 Task: Create Workspace Corporate Legal Services Workspace description Manage and track company software and technology licenses. Workspace type Education
Action: Mouse moved to (433, 89)
Screenshot: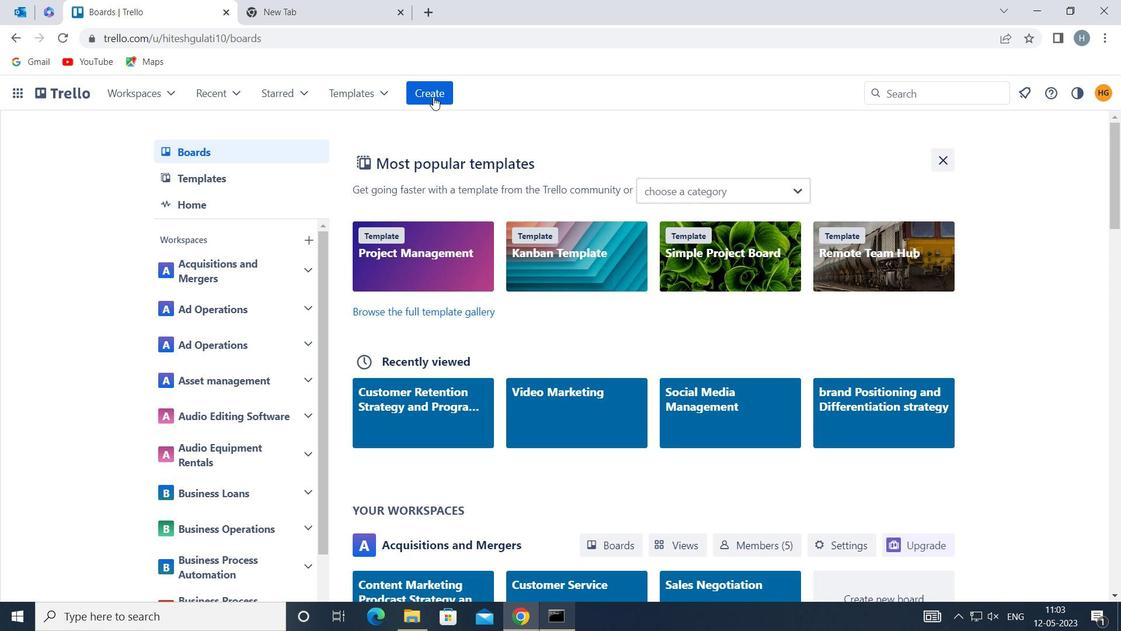 
Action: Mouse pressed left at (433, 89)
Screenshot: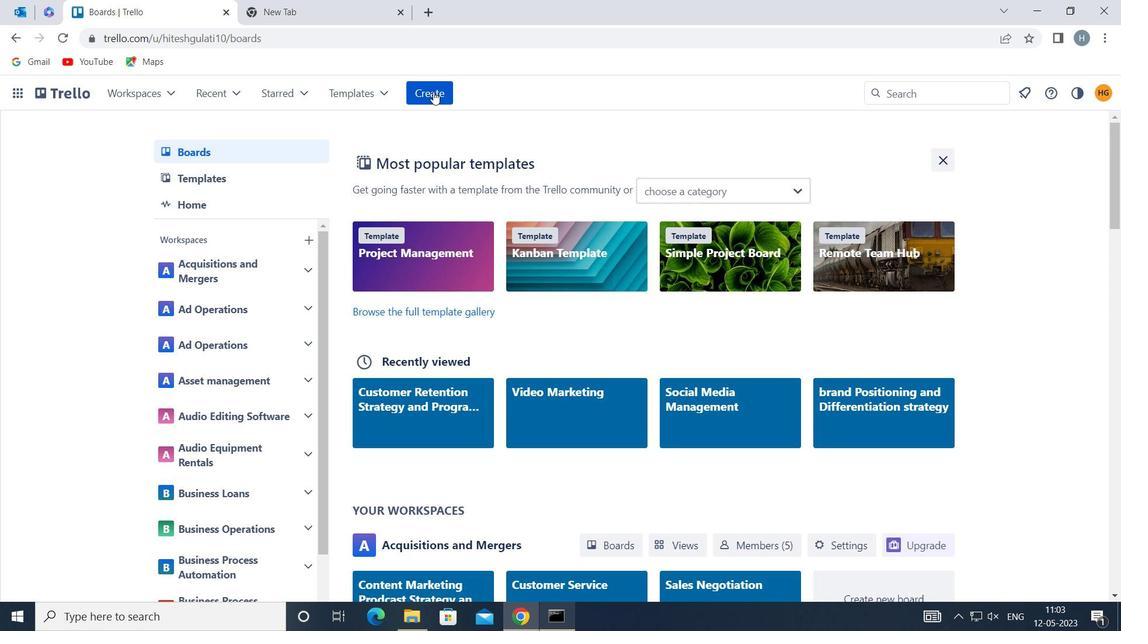 
Action: Mouse moved to (499, 244)
Screenshot: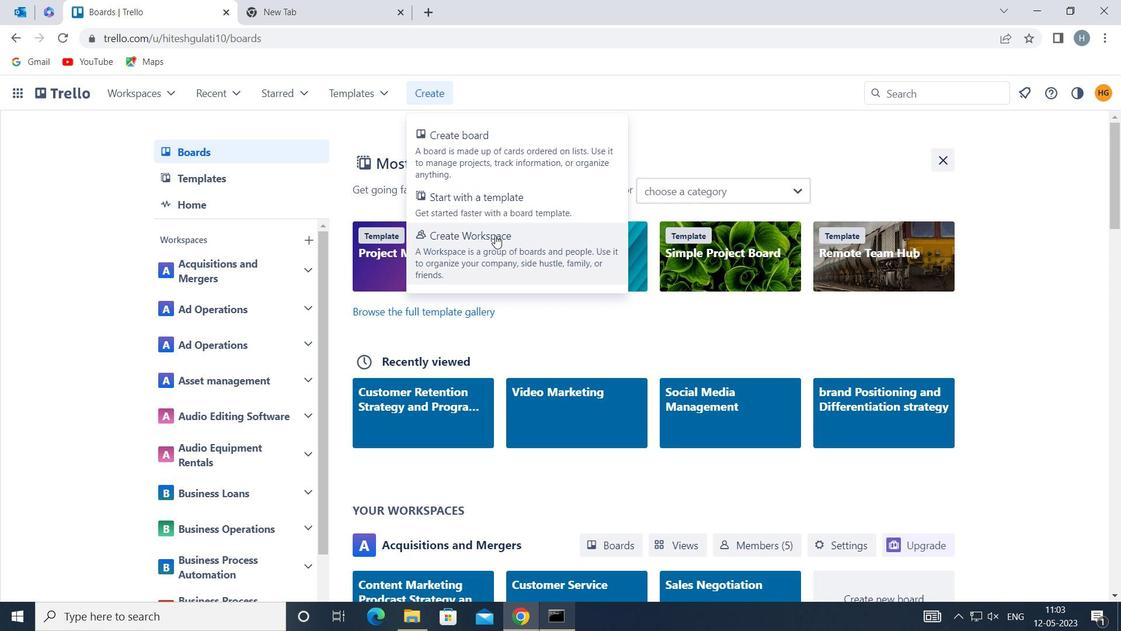 
Action: Mouse pressed left at (499, 244)
Screenshot: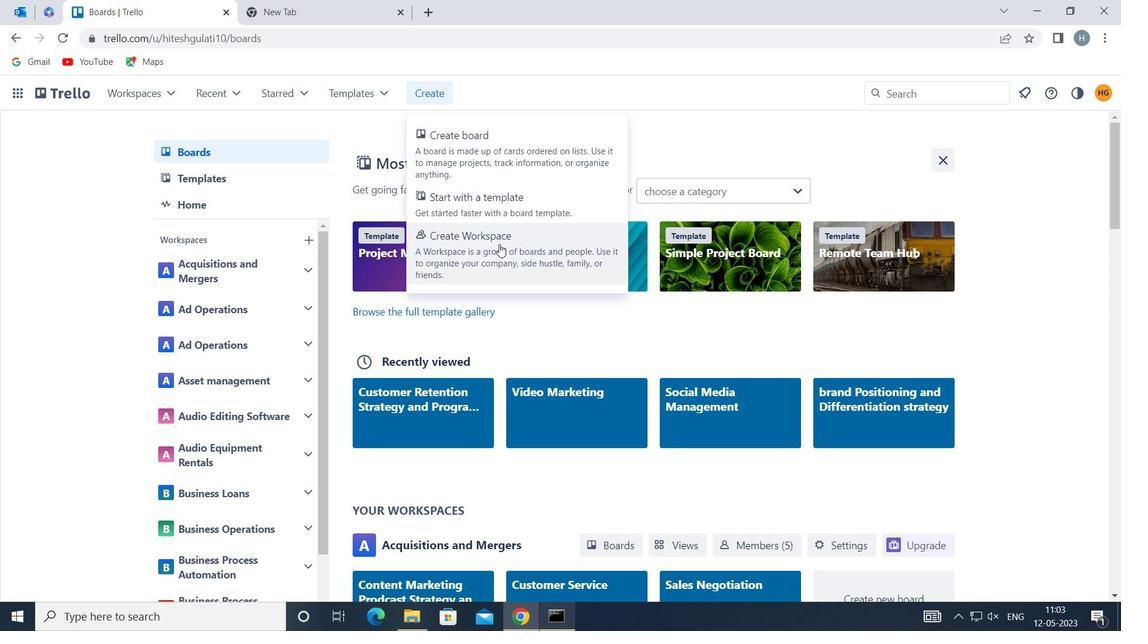 
Action: Mouse moved to (424, 271)
Screenshot: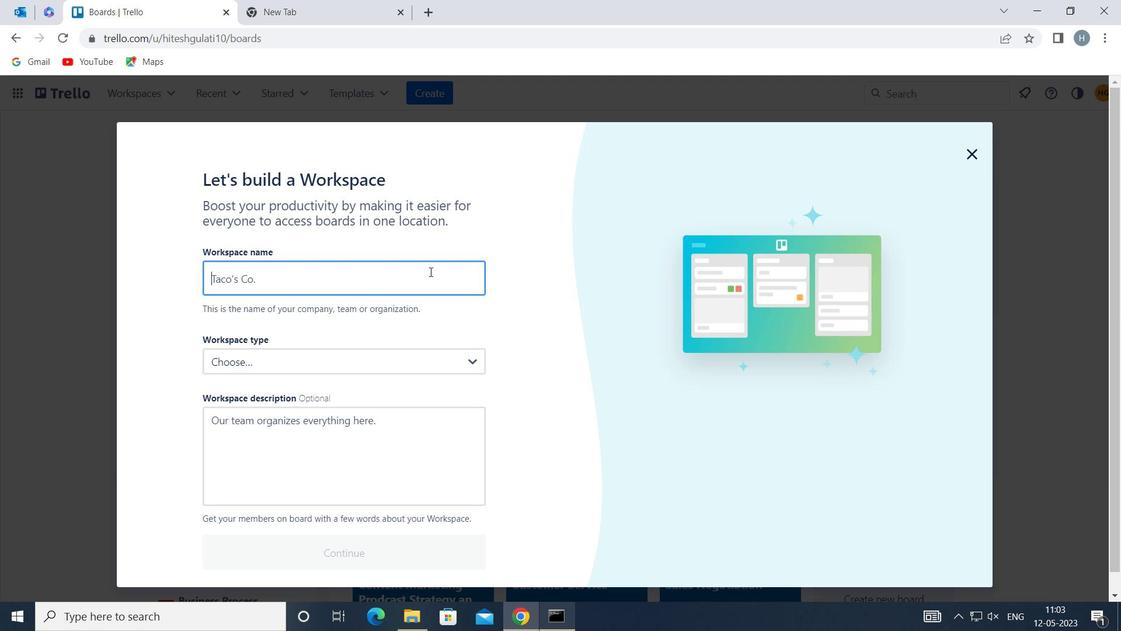 
Action: Mouse pressed left at (424, 271)
Screenshot: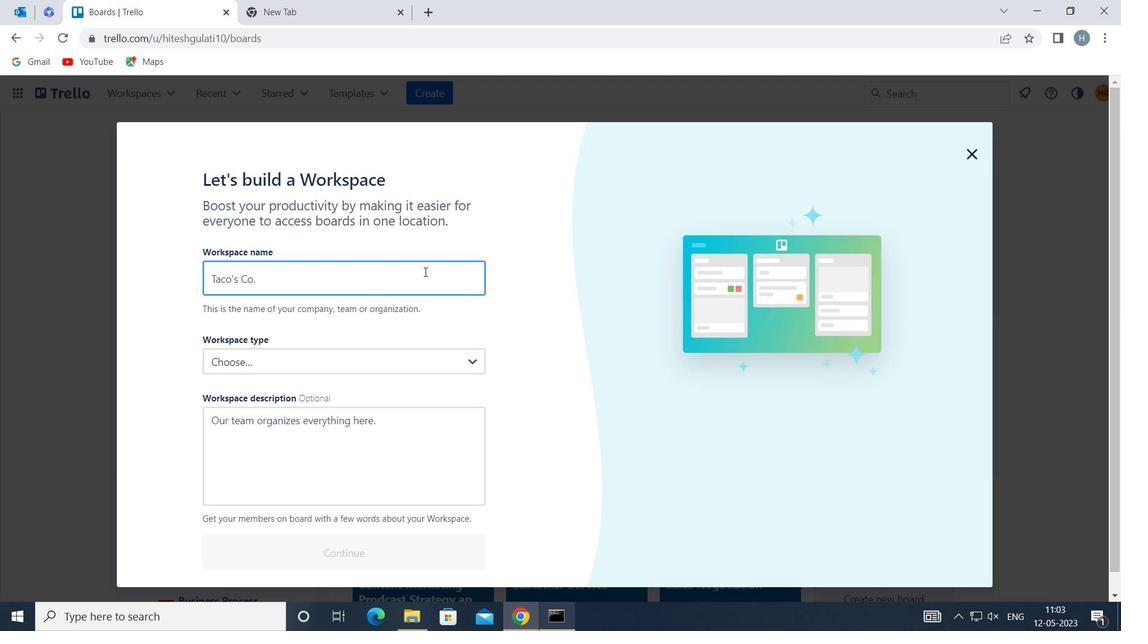 
Action: Mouse moved to (423, 271)
Screenshot: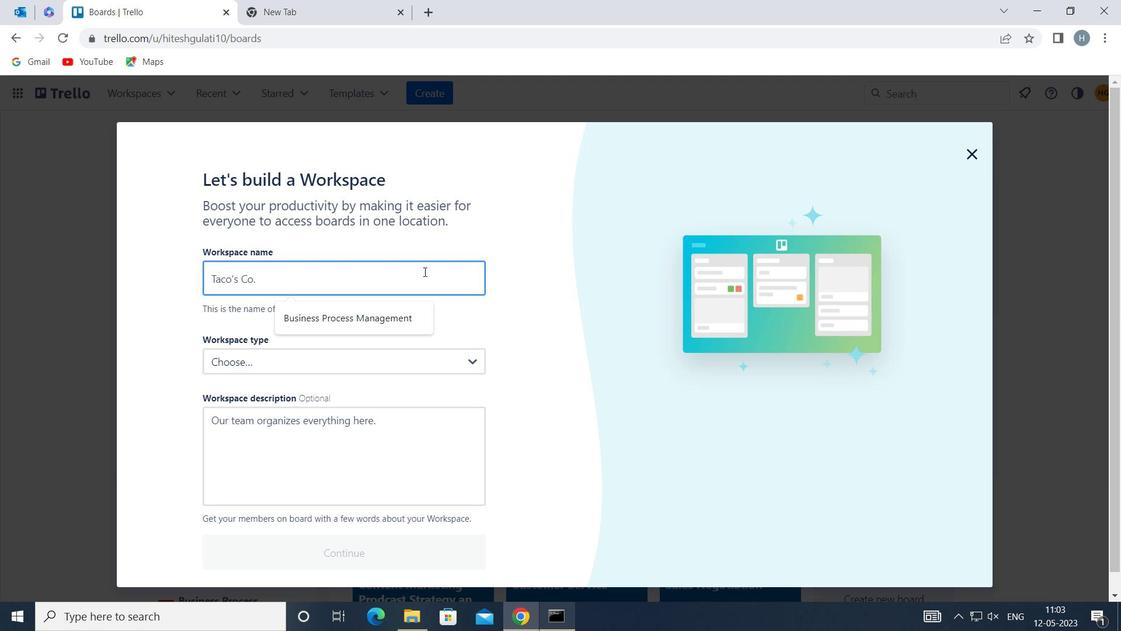 
Action: Key pressed <Key.shift>CORPORATE<Key.space><Key.shift>LEGA;<Key.space><Key.shift>SERVICES
Screenshot: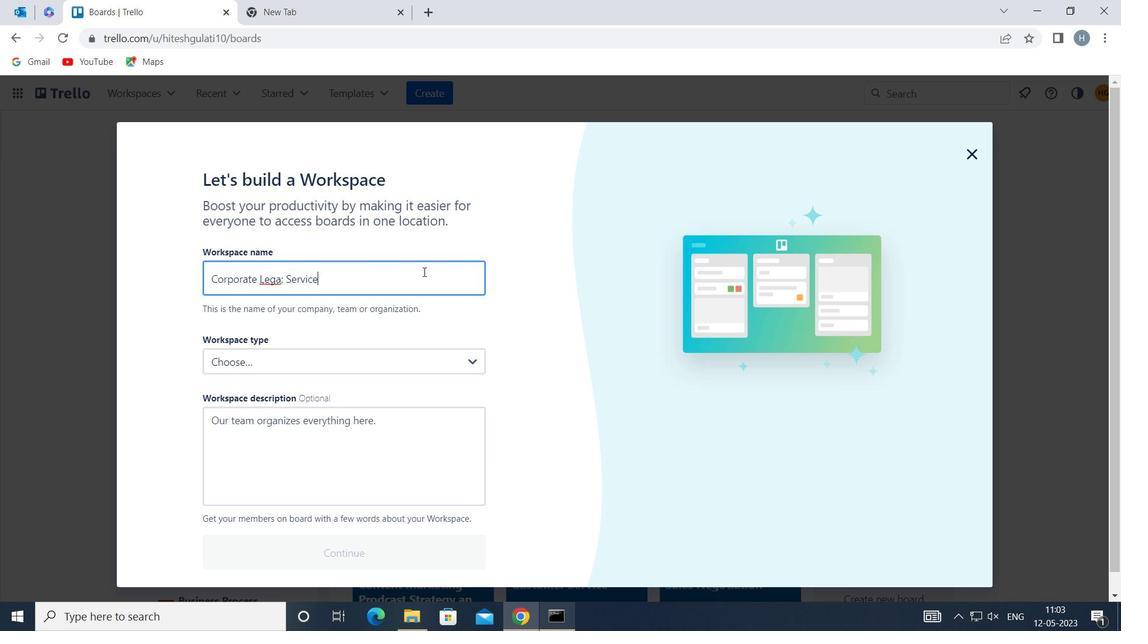 
Action: Mouse moved to (425, 269)
Screenshot: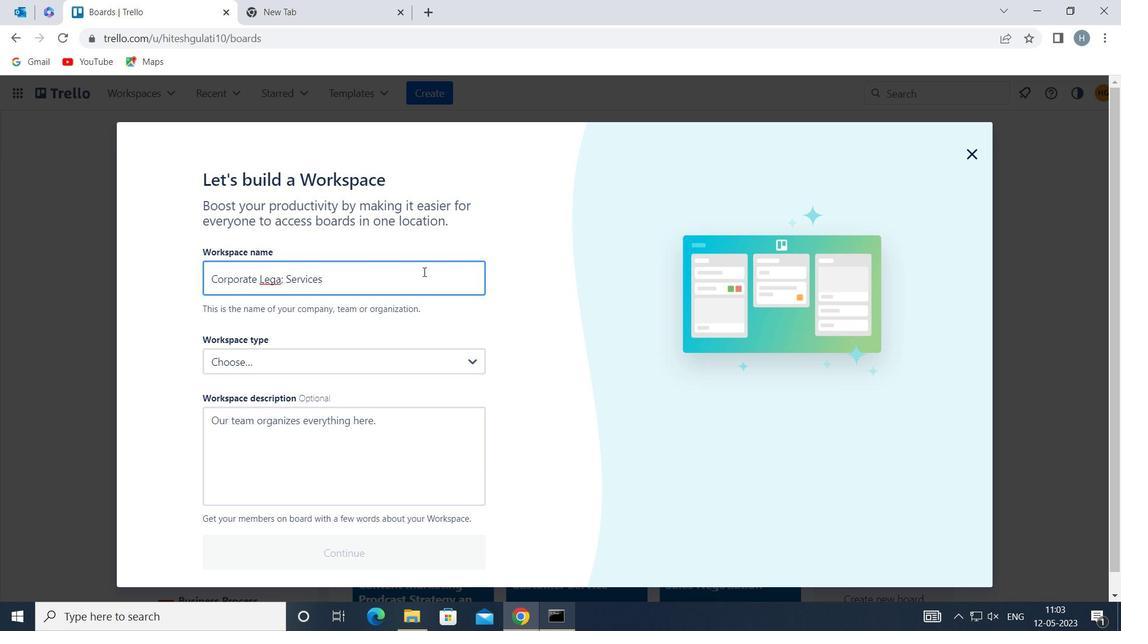 
Action: Key pressed <Key.backspace>\<Key.backspace><Key.backspace><Key.backspace><Key.backspace><Key.backspace><Key.backspace><Key.backspace><Key.backspace><Key.backspace><Key.backspace>L<Key.space><Key.shift>SERVICES
Screenshot: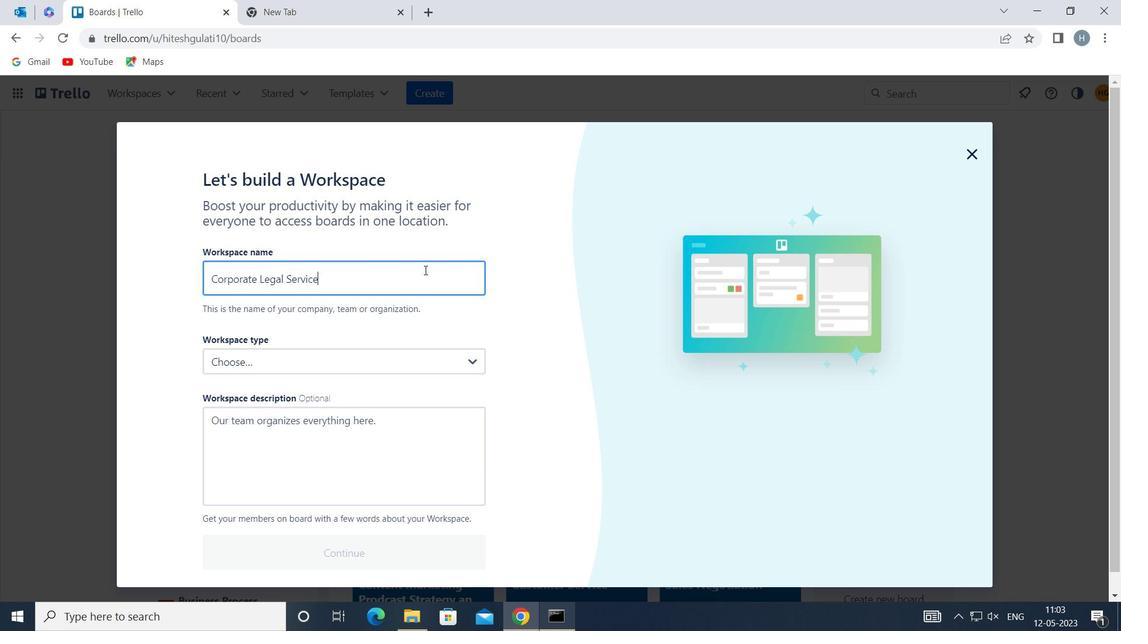 
Action: Mouse moved to (330, 428)
Screenshot: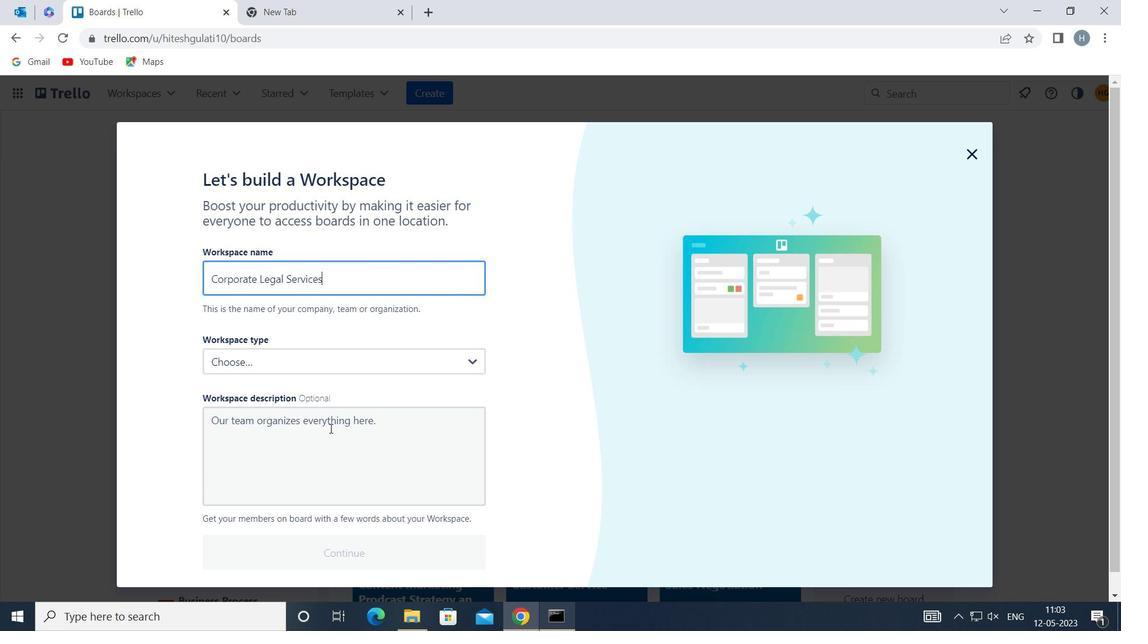 
Action: Mouse pressed left at (330, 428)
Screenshot: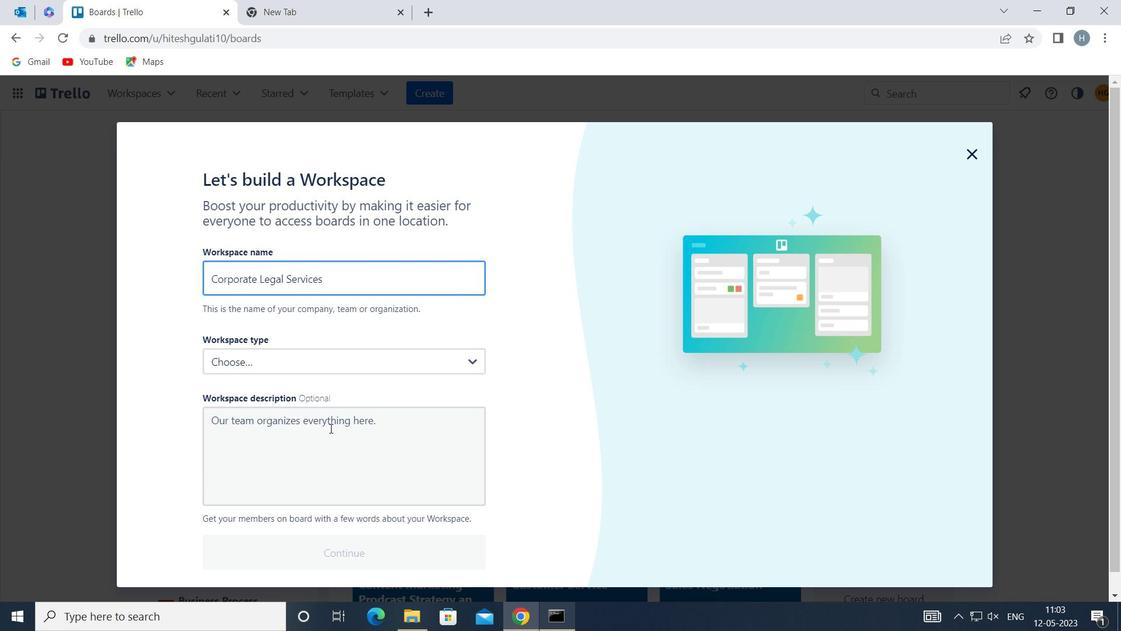 
Action: Mouse moved to (331, 428)
Screenshot: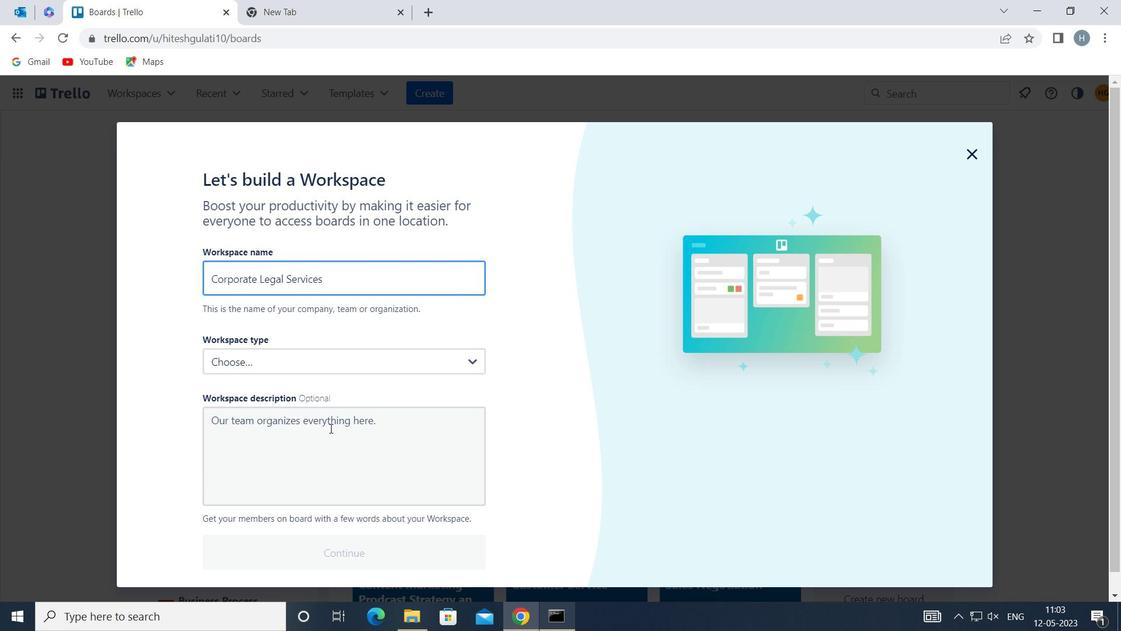 
Action: Key pressed <Key.shift>MANAGE<Key.space>AND<Key.space>TRACK<Key.space>COMPANY<Key.space>SOFTWARE<Key.space>AND<Key.space>TECHNOLOGY<Key.space>LIV<Key.backspace>CENSES
Screenshot: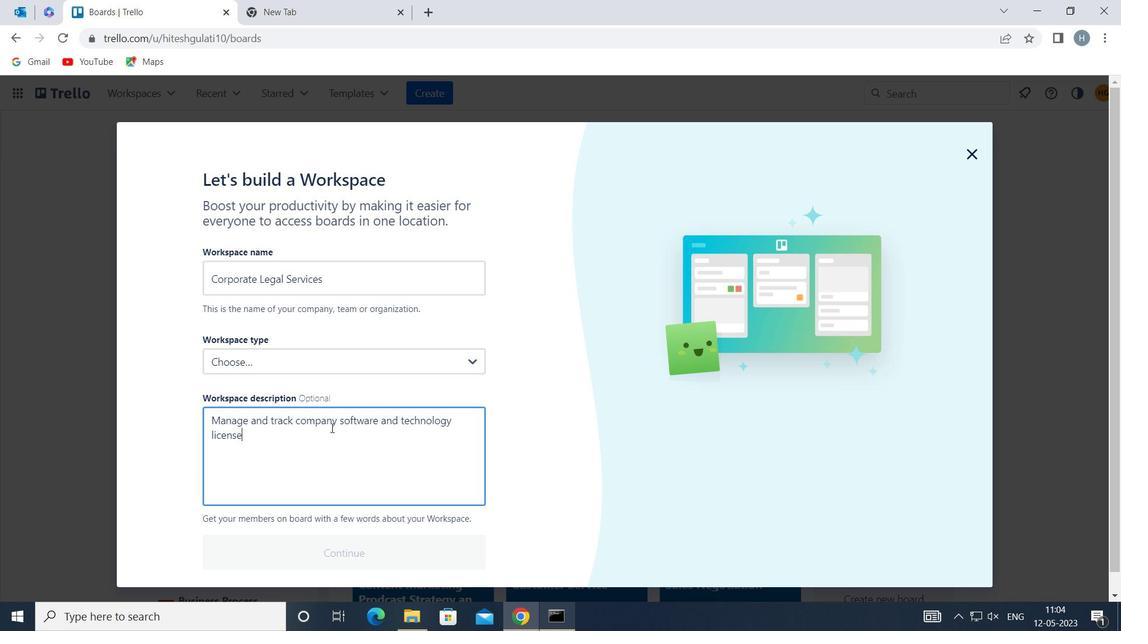 
Action: Mouse moved to (323, 357)
Screenshot: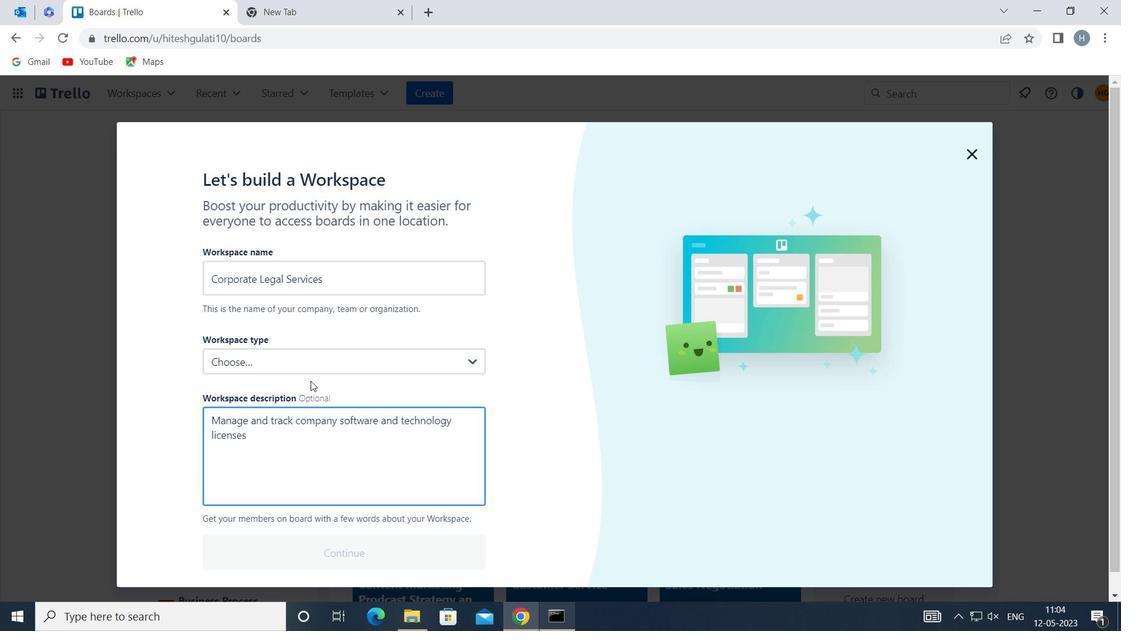 
Action: Mouse pressed left at (323, 357)
Screenshot: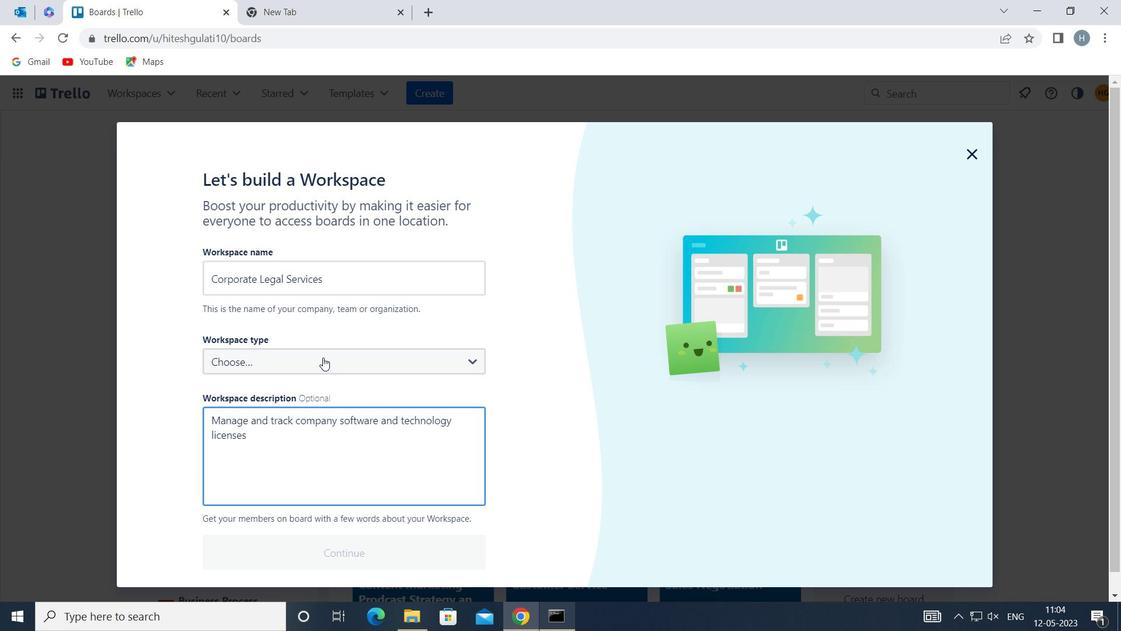 
Action: Mouse moved to (300, 487)
Screenshot: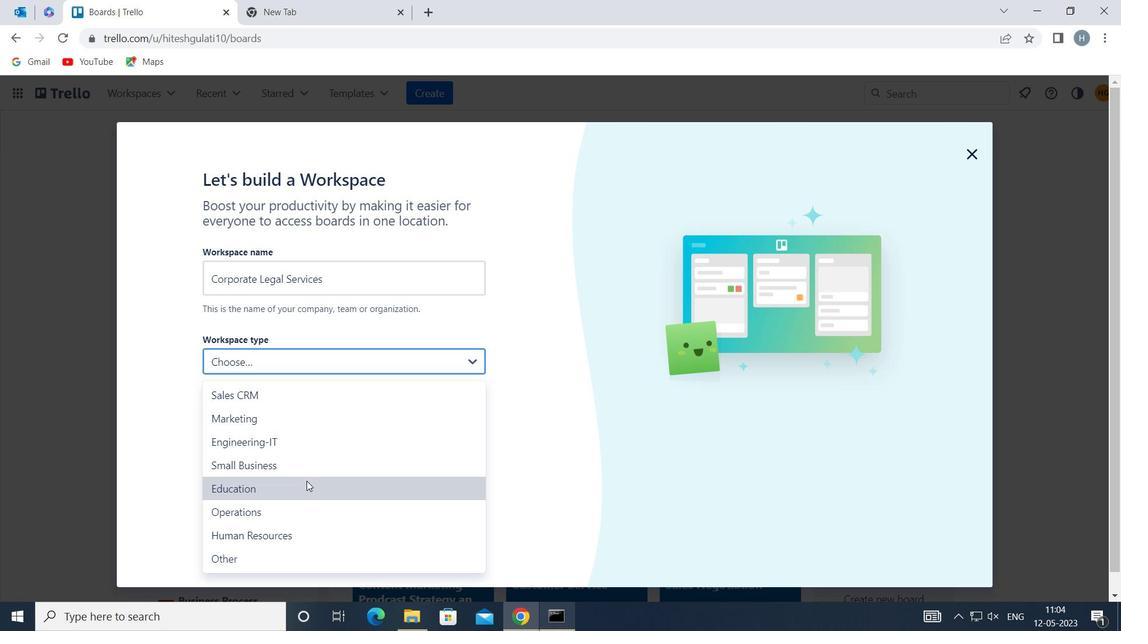 
Action: Mouse pressed left at (300, 487)
Screenshot: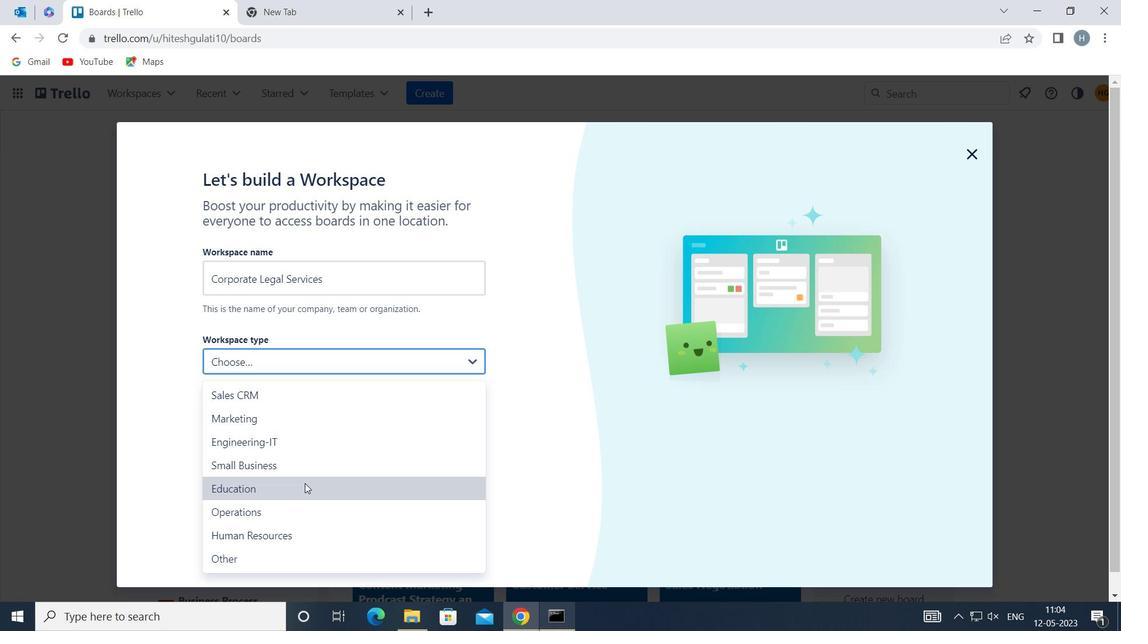 
Action: Mouse moved to (330, 548)
Screenshot: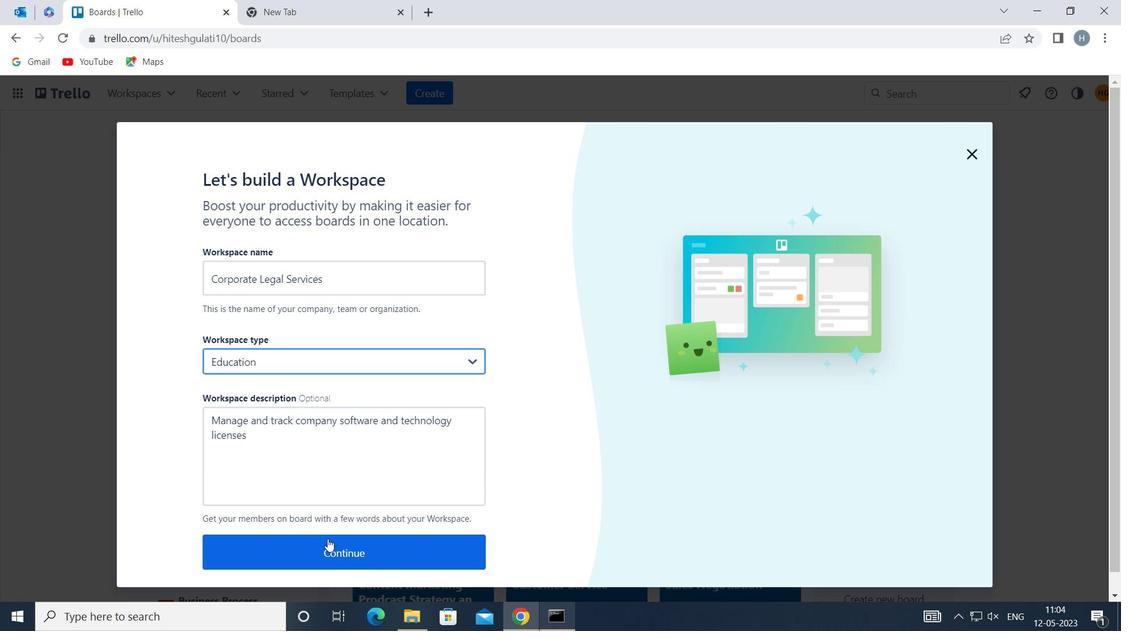 
Action: Mouse pressed left at (330, 548)
Screenshot: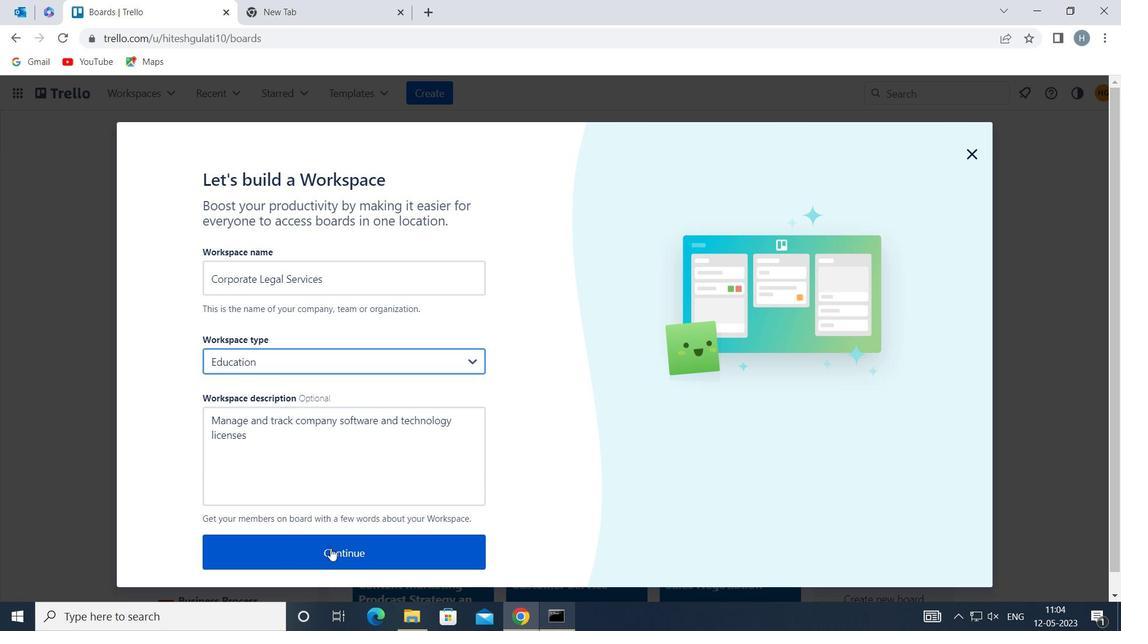 
Action: Mouse moved to (467, 381)
Screenshot: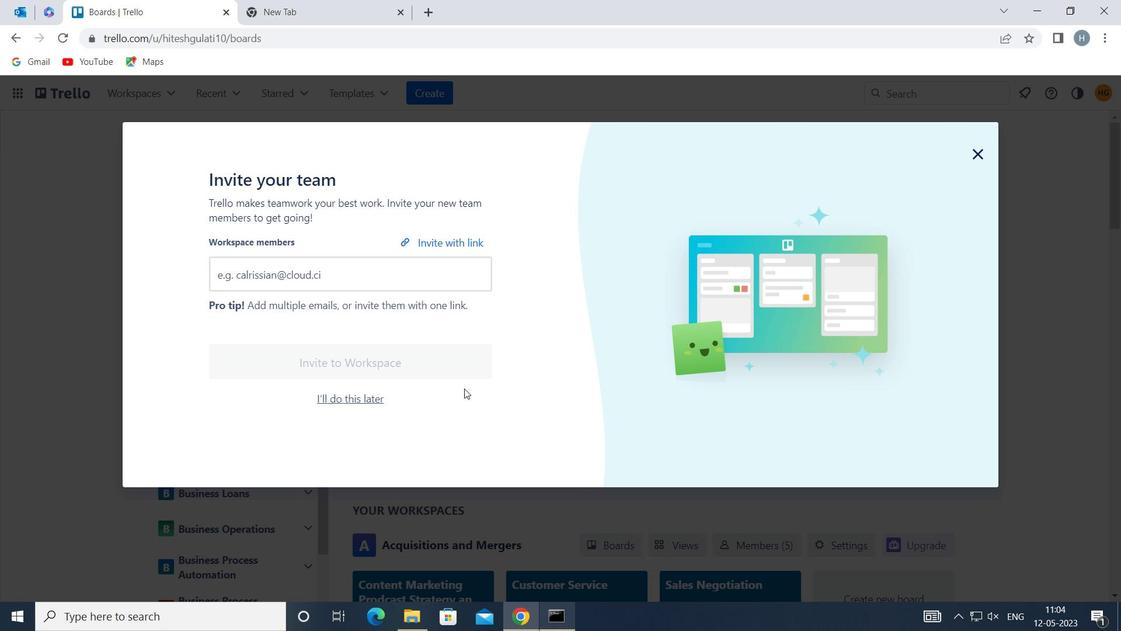 
